 Task: Check a repository's "Projects" for project boards.
Action: Mouse moved to (1121, 62)
Screenshot: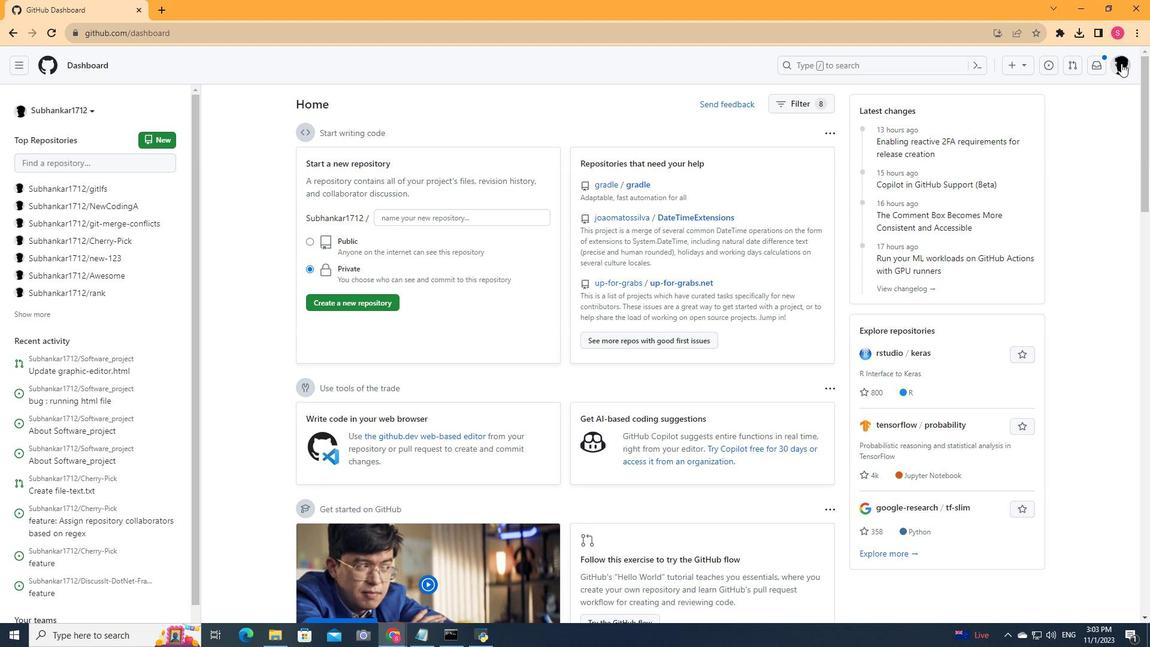 
Action: Mouse pressed left at (1121, 62)
Screenshot: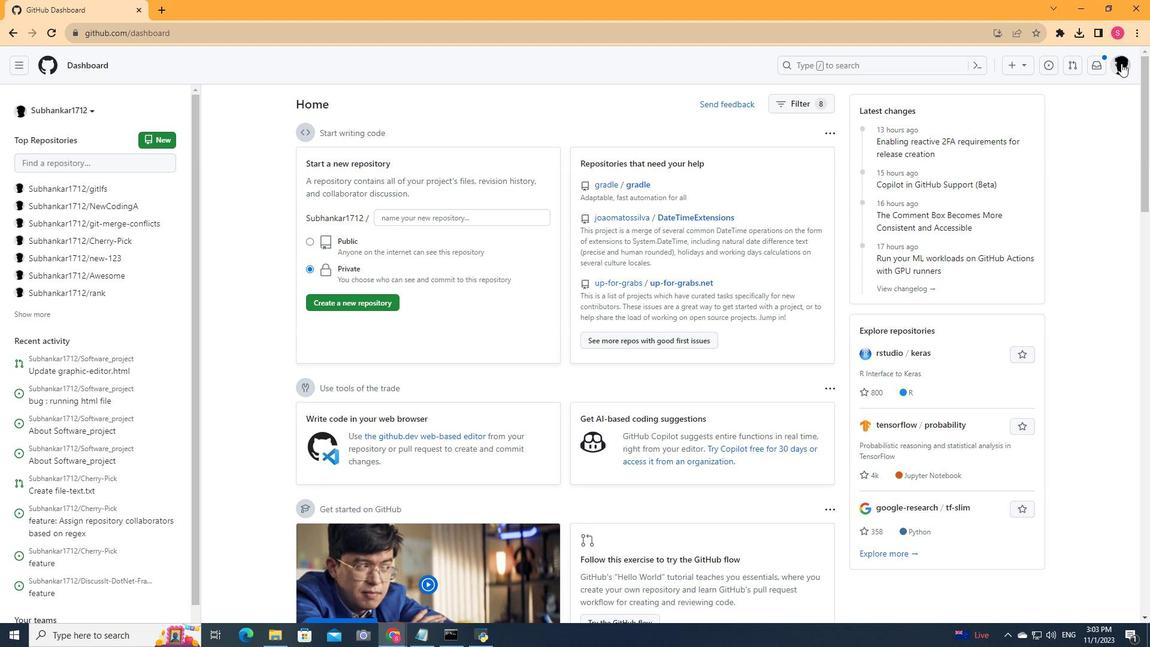 
Action: Mouse moved to (1012, 173)
Screenshot: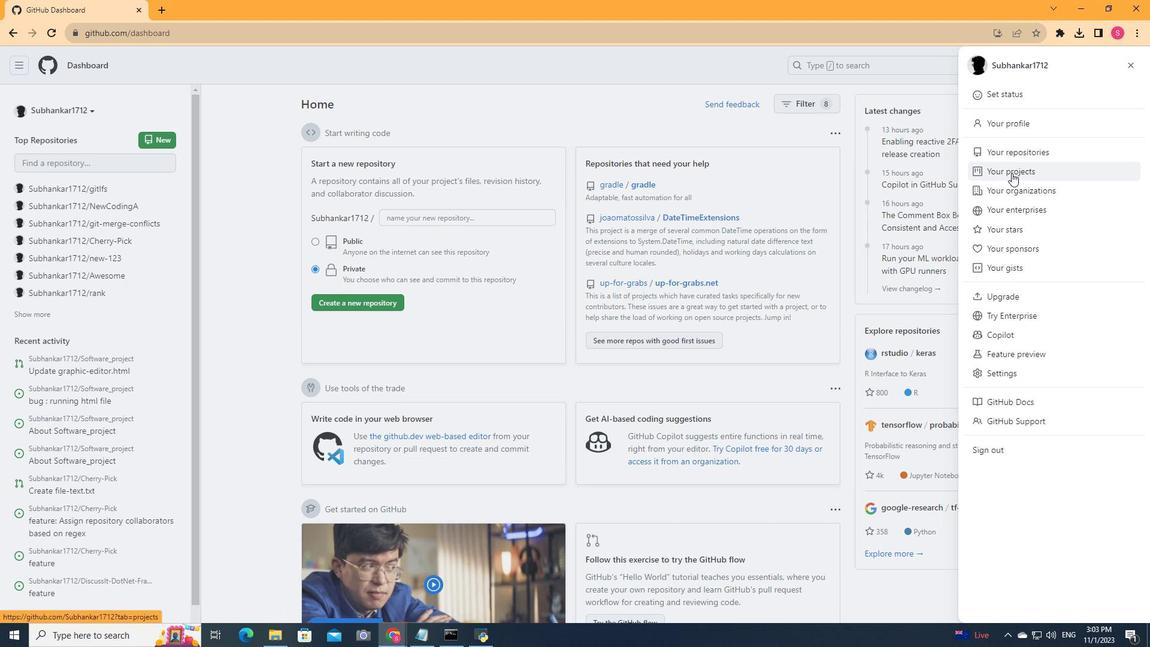 
Action: Mouse pressed left at (1012, 173)
Screenshot: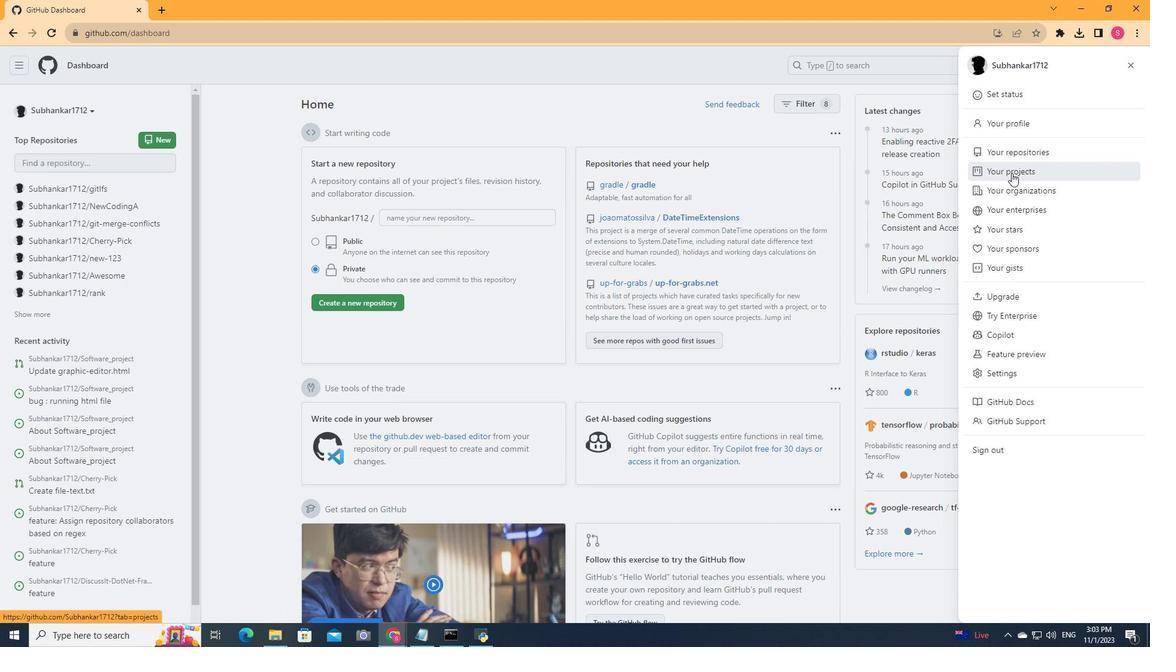 
Action: Mouse moved to (452, 336)
Screenshot: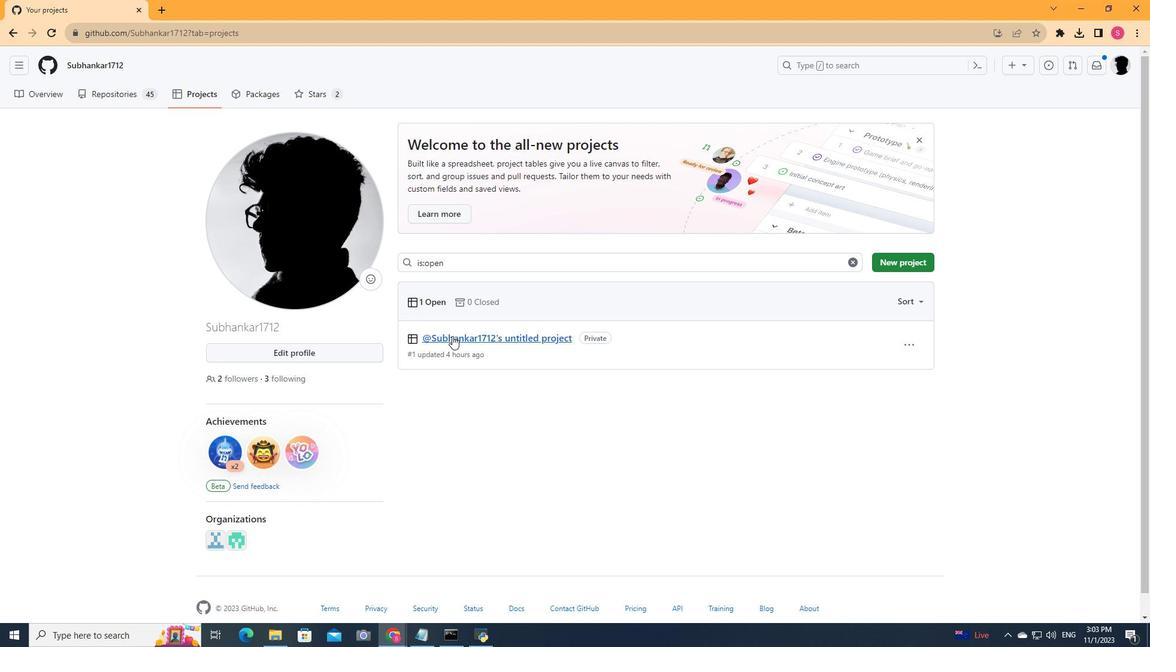 
Action: Mouse pressed left at (452, 336)
Screenshot: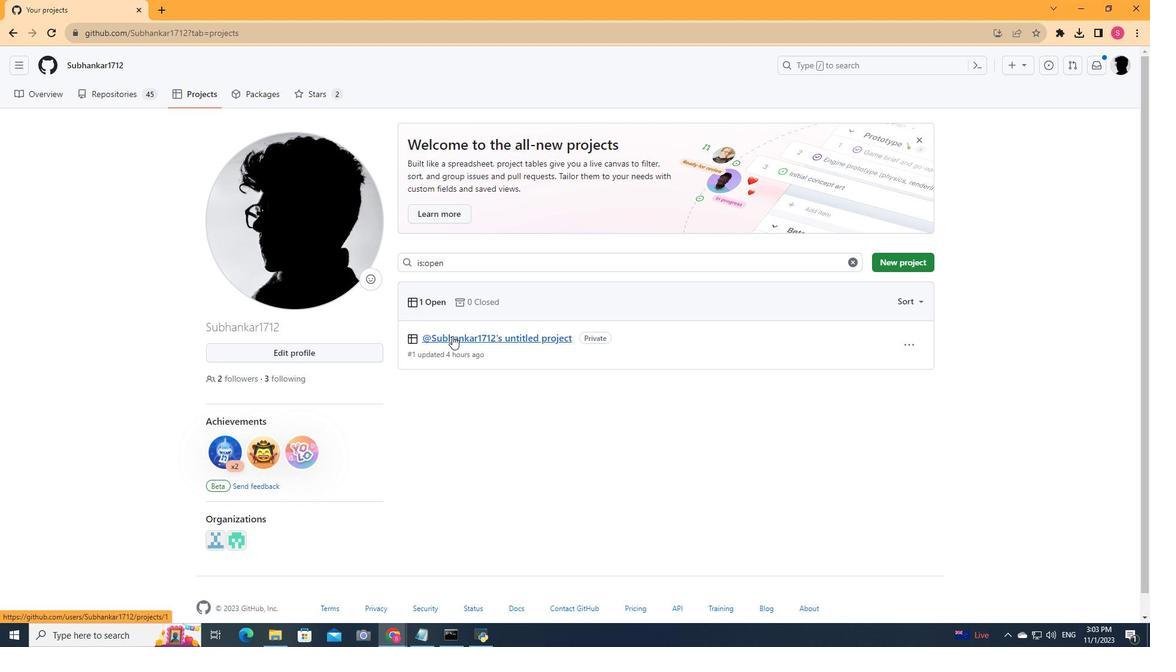 
Action: Mouse moved to (80, 126)
Screenshot: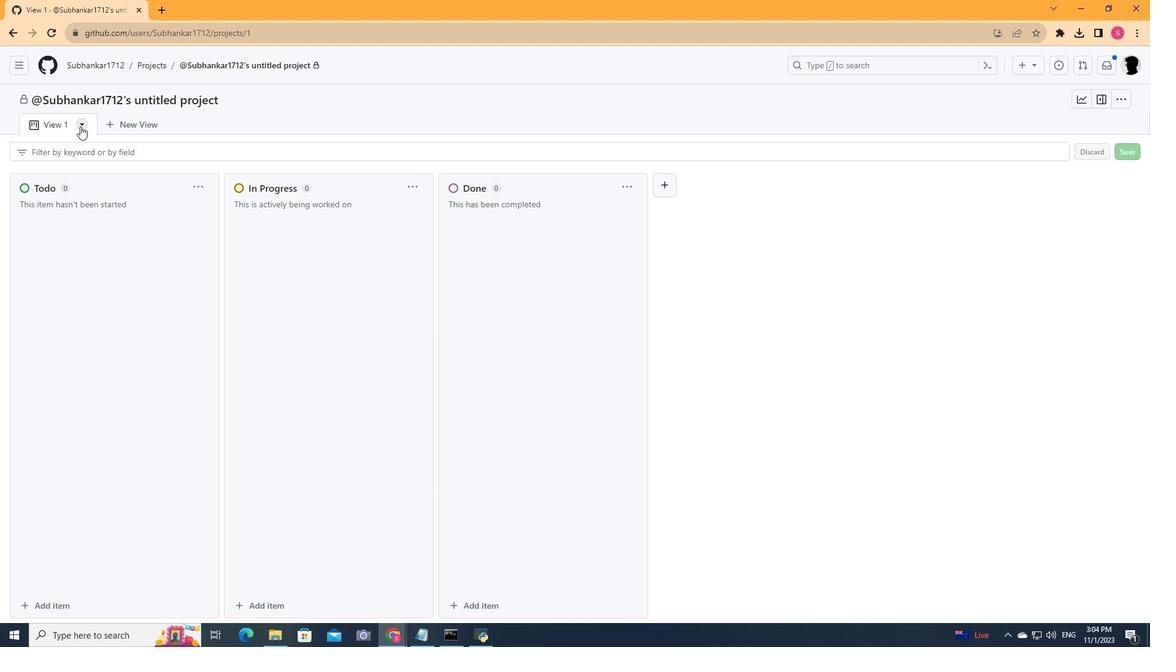 
Action: Mouse pressed left at (80, 126)
Screenshot: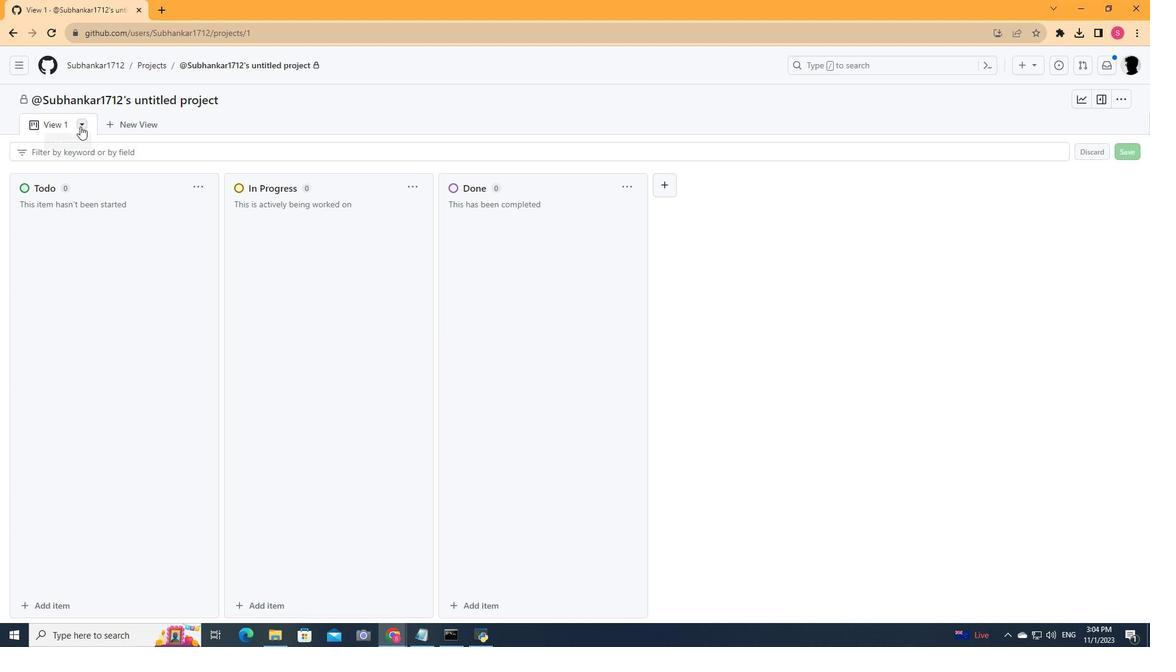 
Action: Mouse moved to (402, 337)
Screenshot: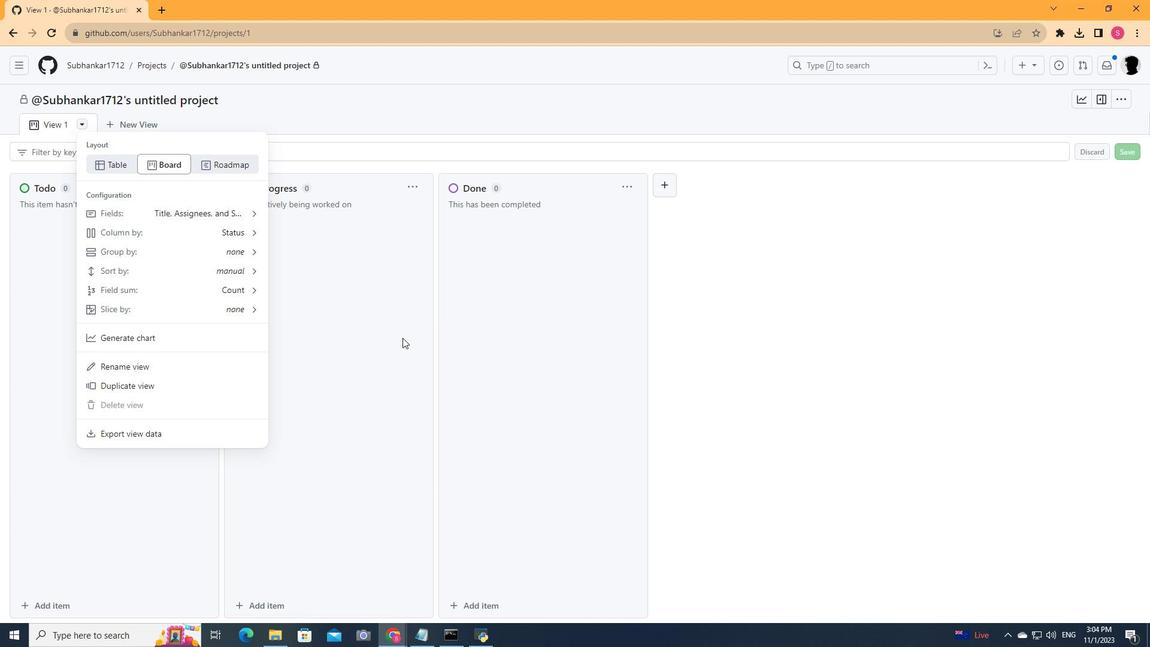 
Action: Mouse pressed left at (402, 337)
Screenshot: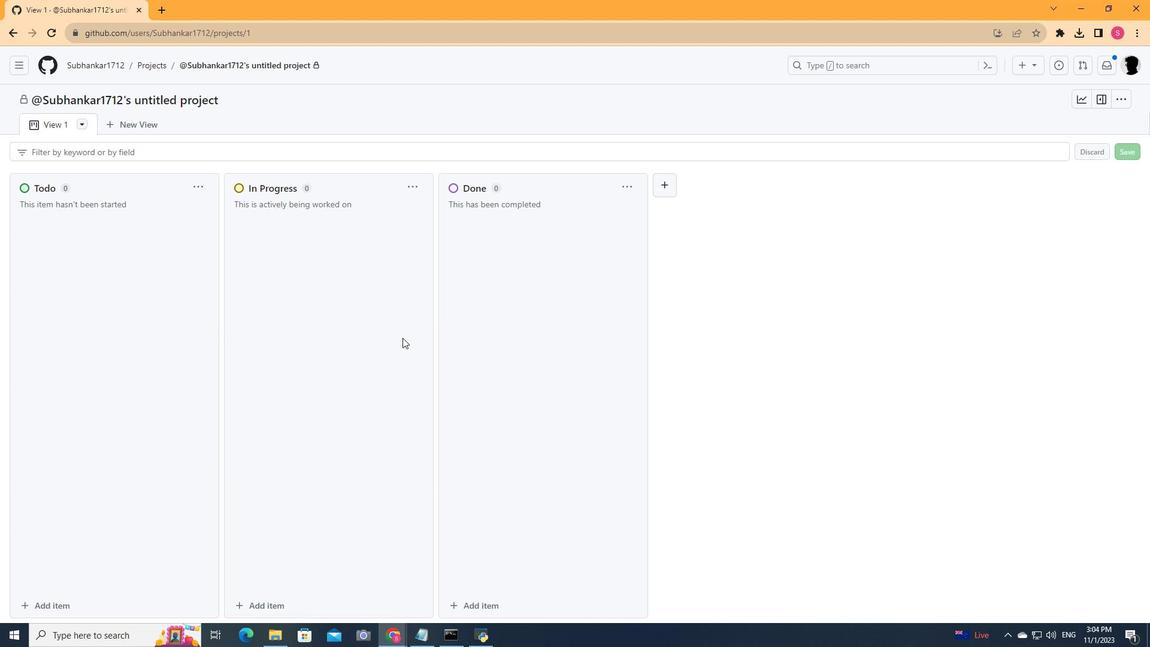 
